 Task: Look for products in the category "Chocolate & Candy" from the brand "Free2b".
Action: Mouse moved to (14, 51)
Screenshot: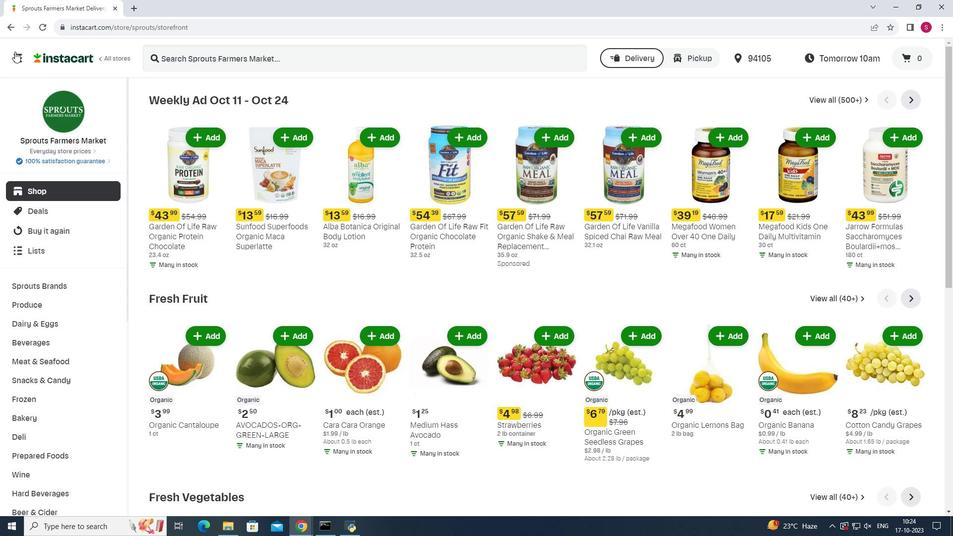 
Action: Mouse pressed left at (14, 51)
Screenshot: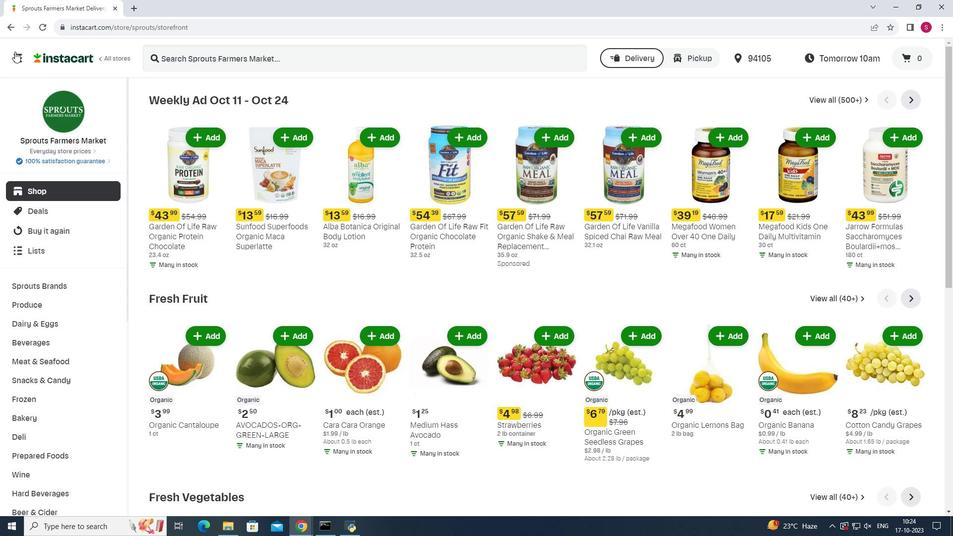 
Action: Mouse moved to (60, 257)
Screenshot: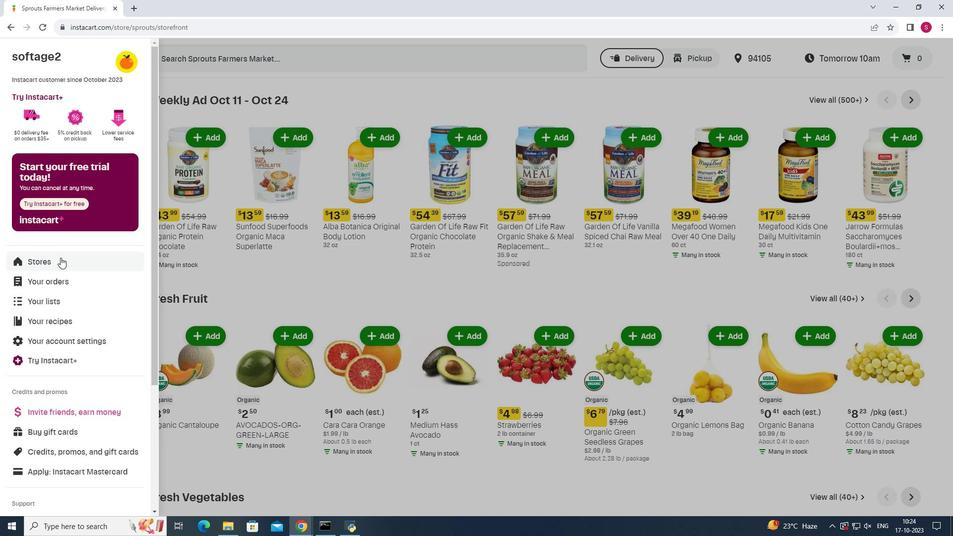 
Action: Mouse pressed left at (60, 257)
Screenshot: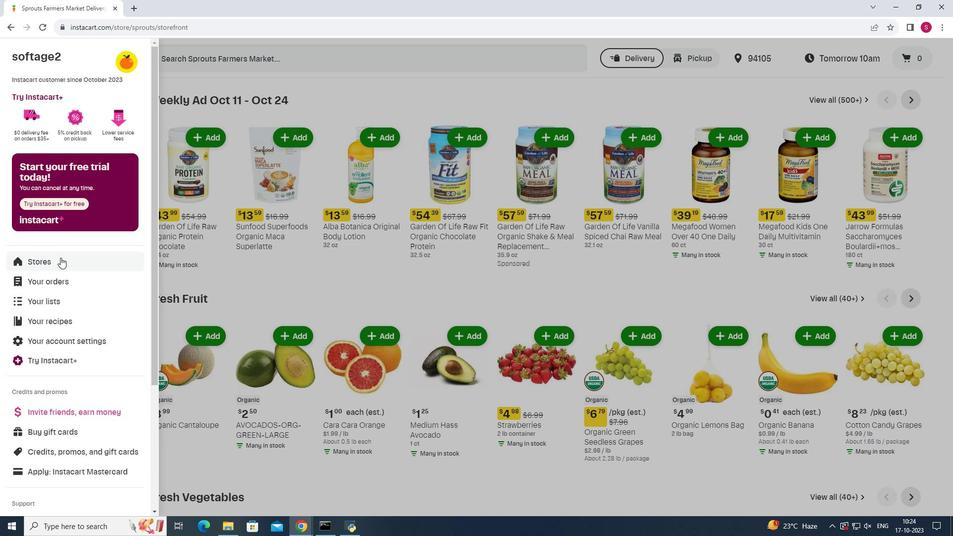 
Action: Mouse moved to (234, 88)
Screenshot: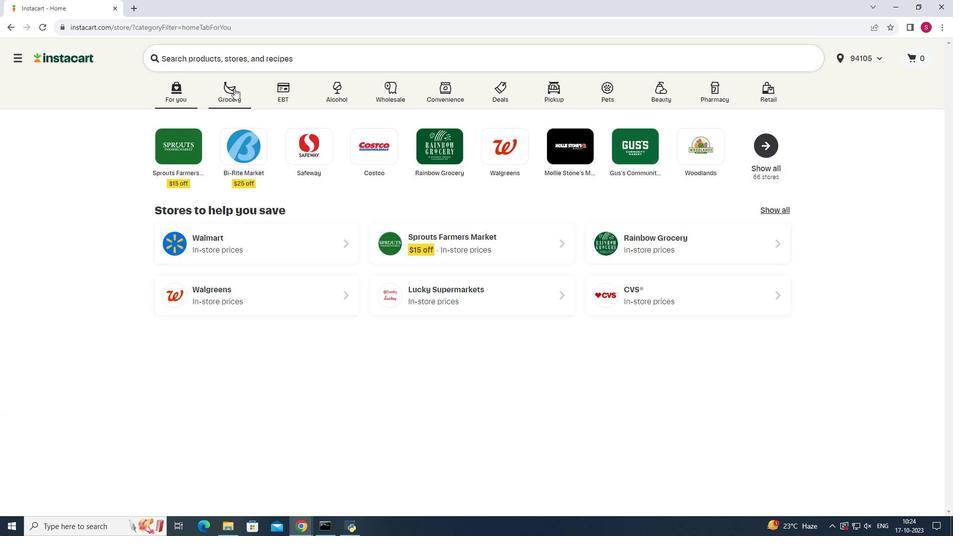 
Action: Mouse pressed left at (234, 88)
Screenshot: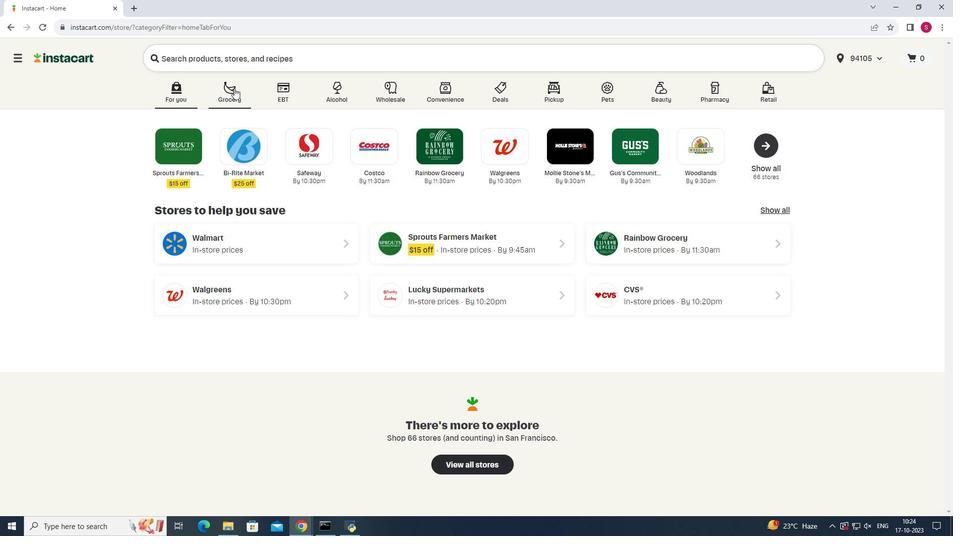 
Action: Mouse moved to (675, 138)
Screenshot: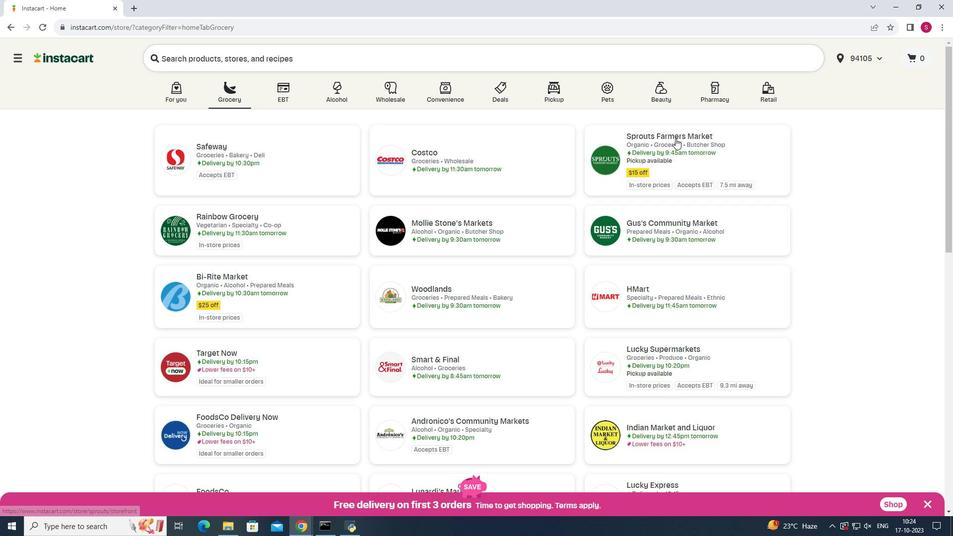 
Action: Mouse pressed left at (675, 138)
Screenshot: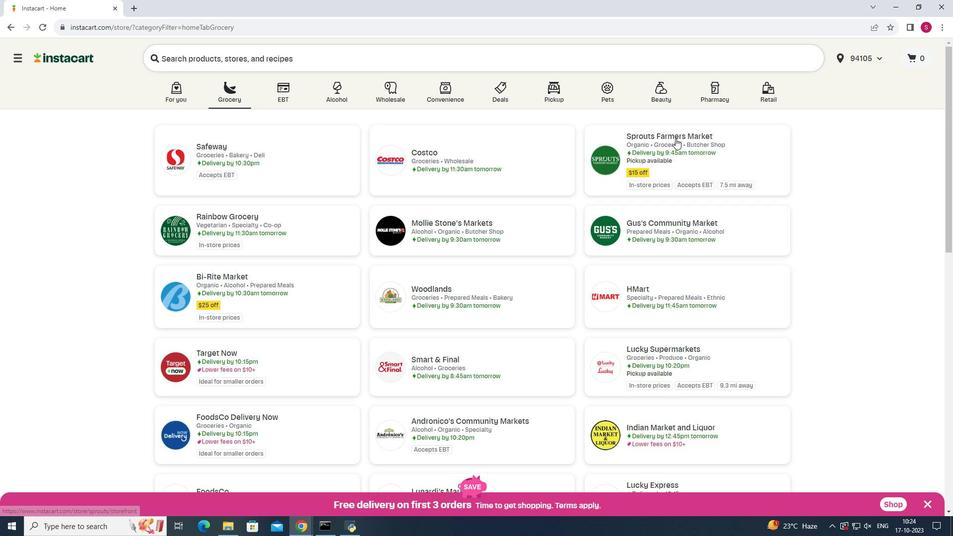 
Action: Mouse moved to (48, 382)
Screenshot: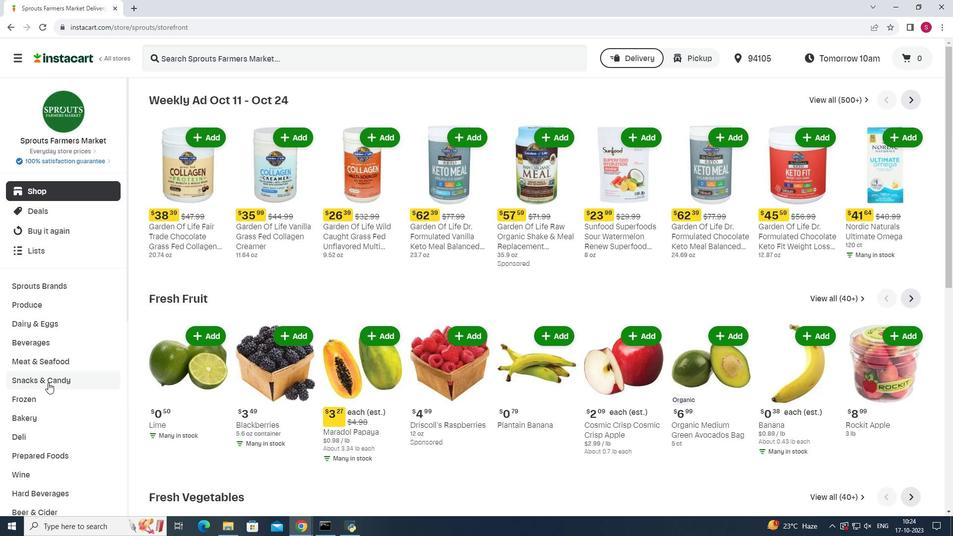 
Action: Mouse pressed left at (48, 382)
Screenshot: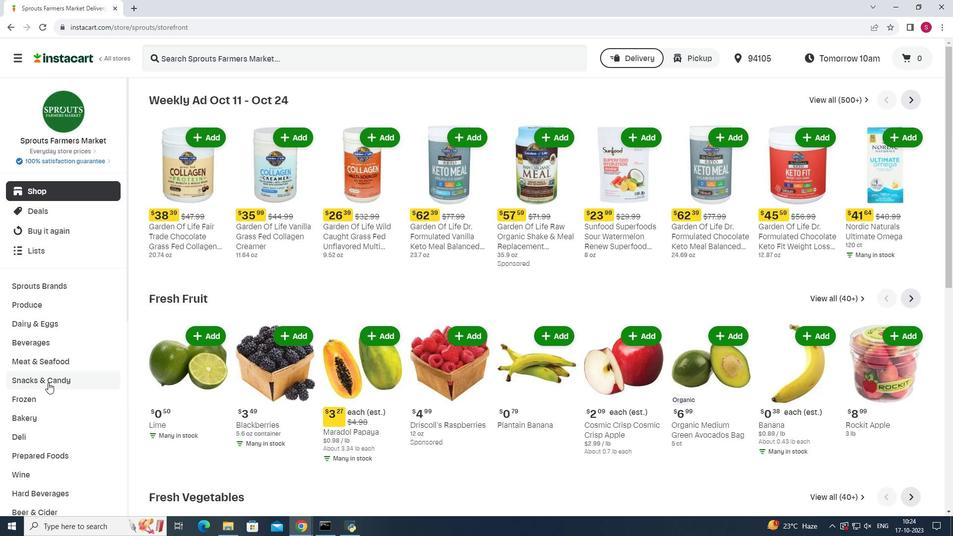
Action: Mouse moved to (289, 120)
Screenshot: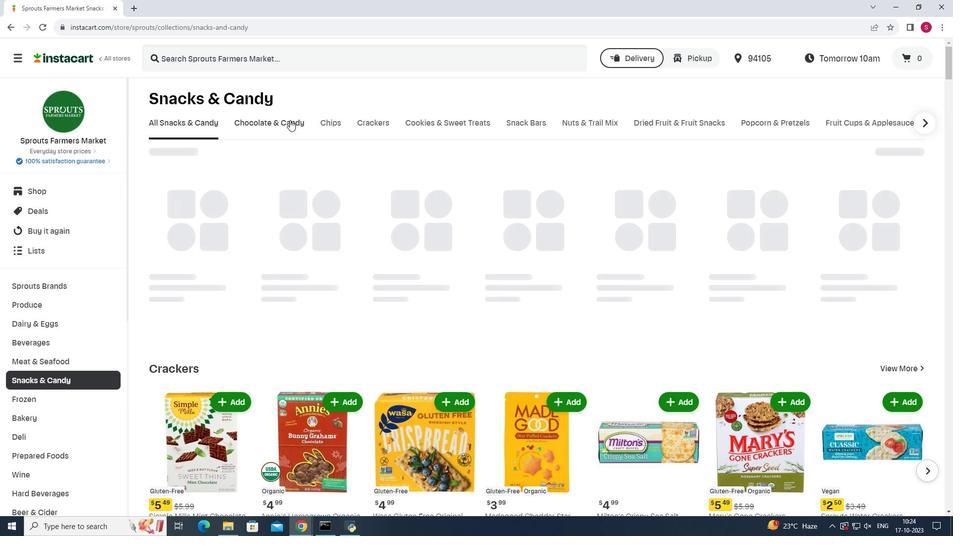 
Action: Mouse pressed left at (289, 120)
Screenshot: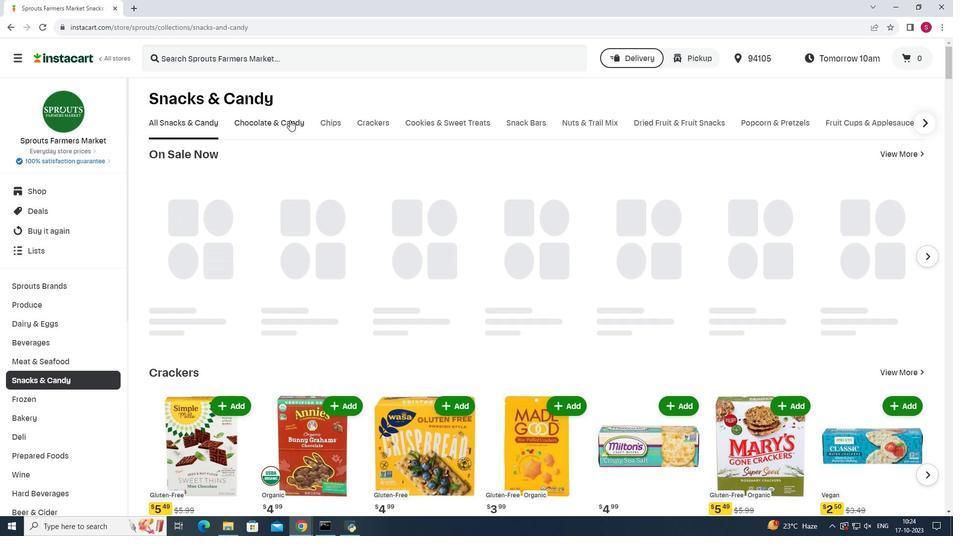 
Action: Mouse moved to (262, 170)
Screenshot: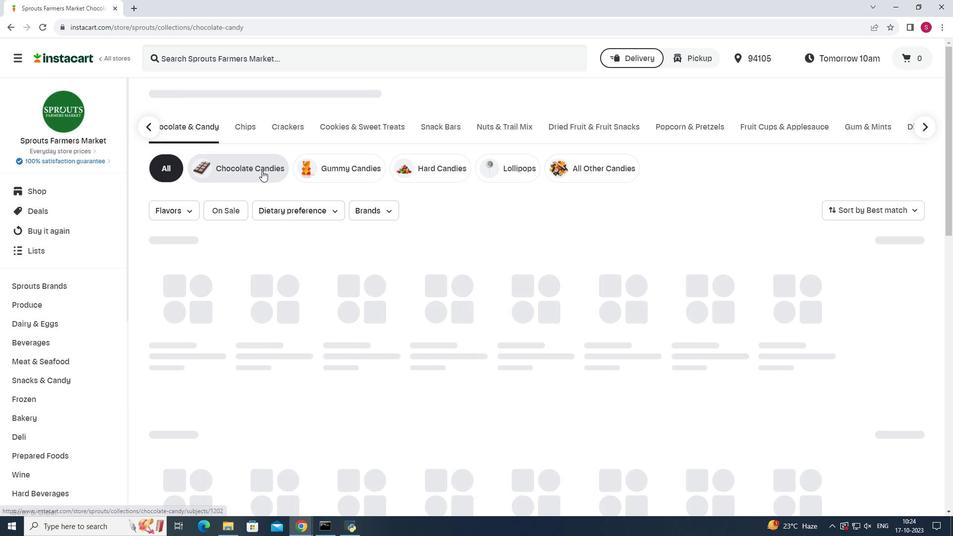 
Action: Mouse pressed left at (262, 170)
Screenshot: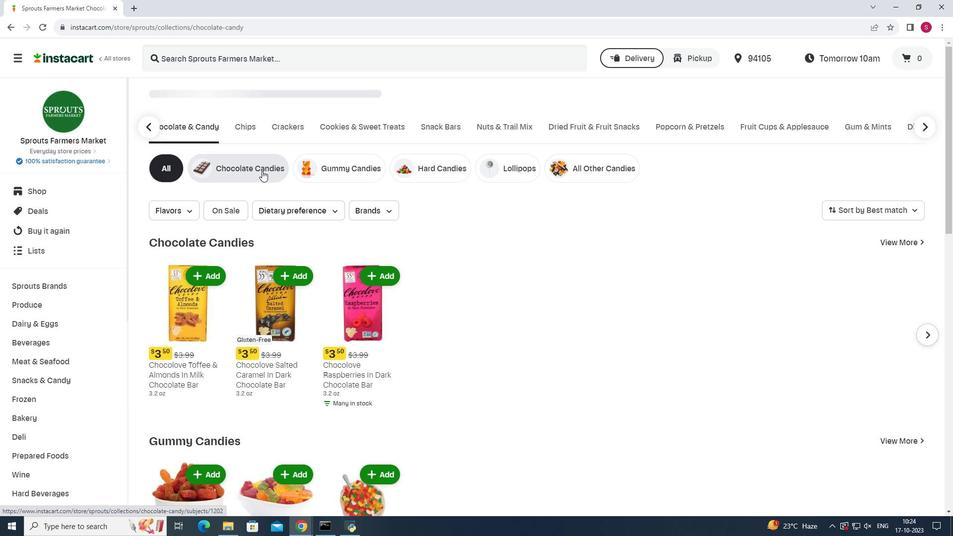 
Action: Mouse moved to (387, 205)
Screenshot: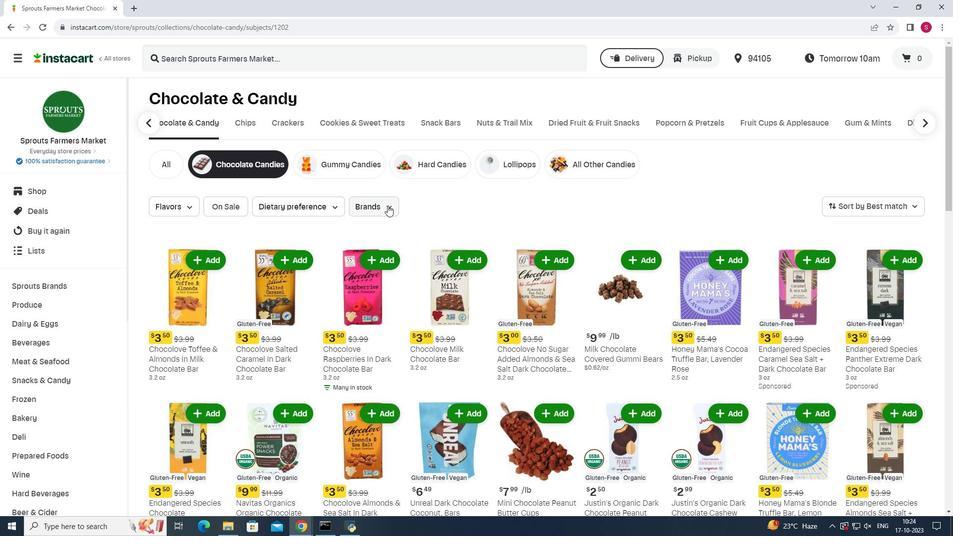 
Action: Mouse pressed left at (387, 205)
Screenshot: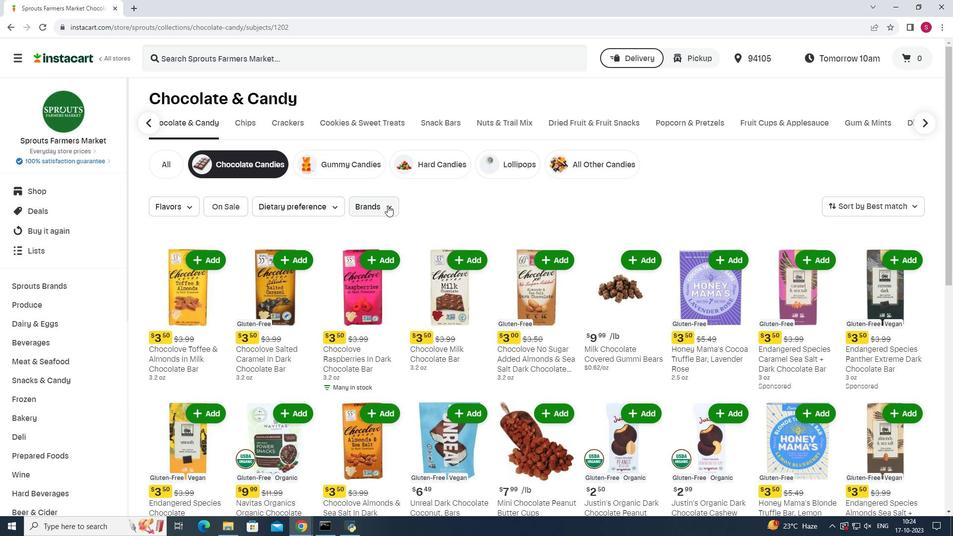 
Action: Mouse moved to (430, 261)
Screenshot: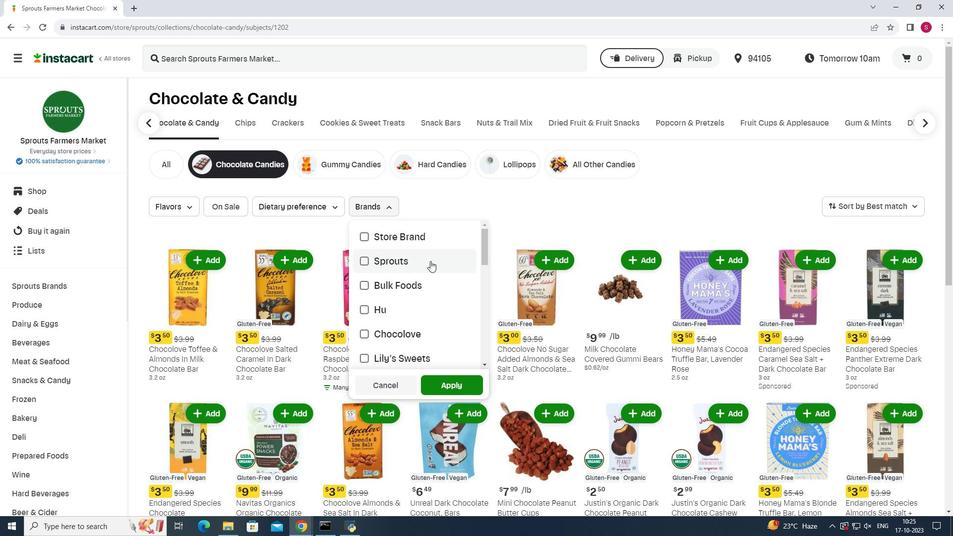 
Action: Mouse scrolled (430, 260) with delta (0, 0)
Screenshot: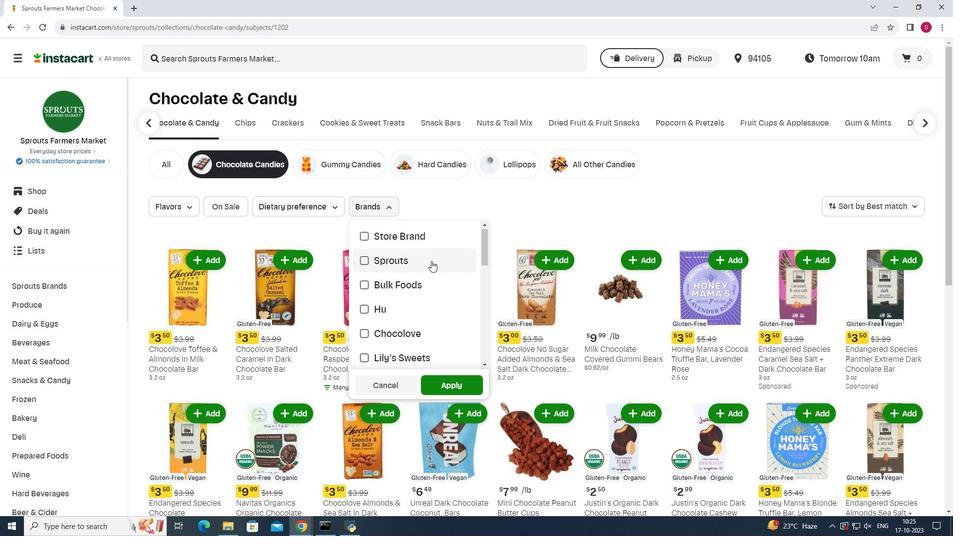
Action: Mouse moved to (431, 261)
Screenshot: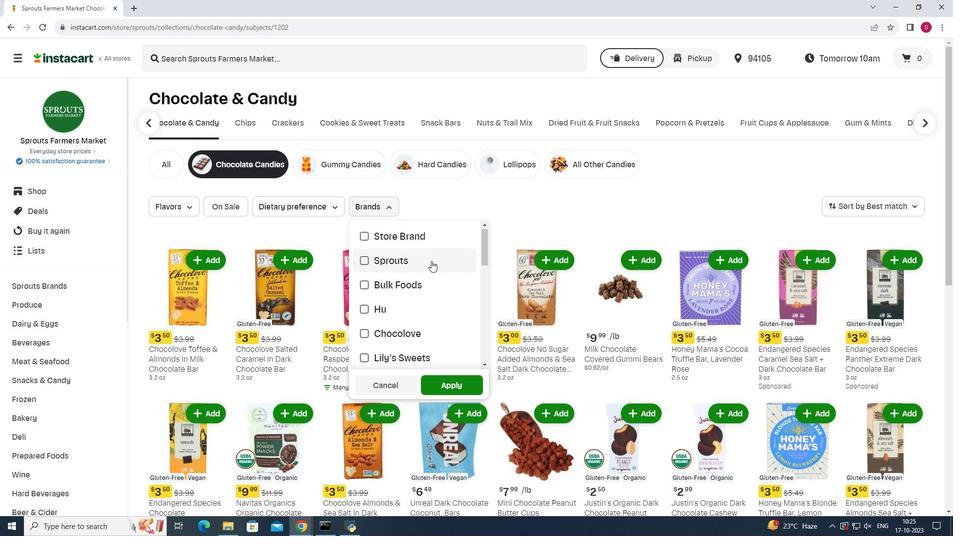 
Action: Mouse scrolled (431, 260) with delta (0, 0)
Screenshot: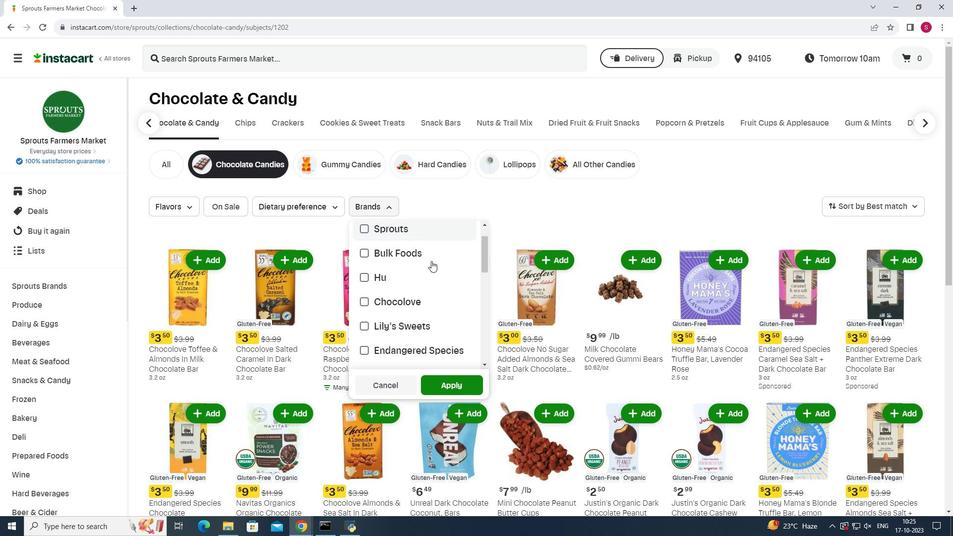 
Action: Mouse scrolled (431, 260) with delta (0, 0)
Screenshot: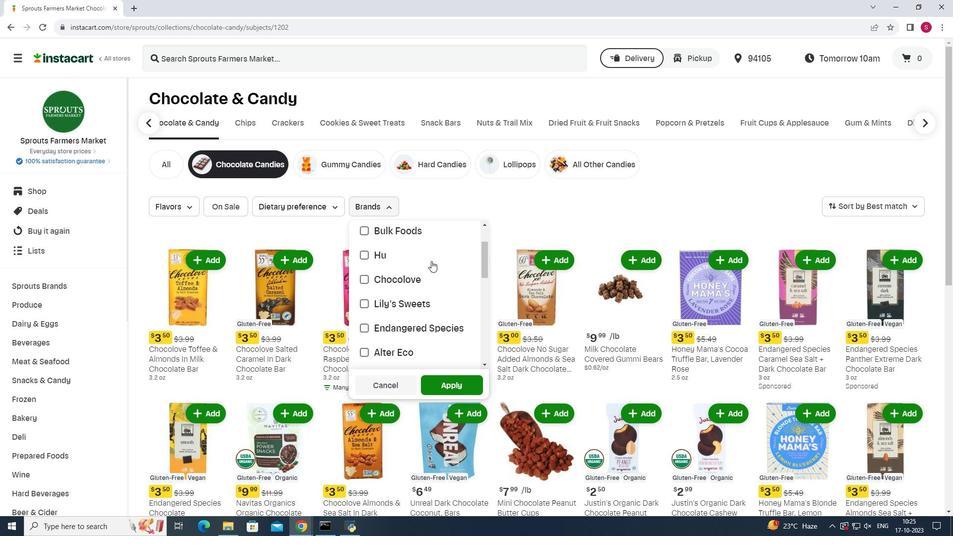 
Action: Mouse moved to (432, 261)
Screenshot: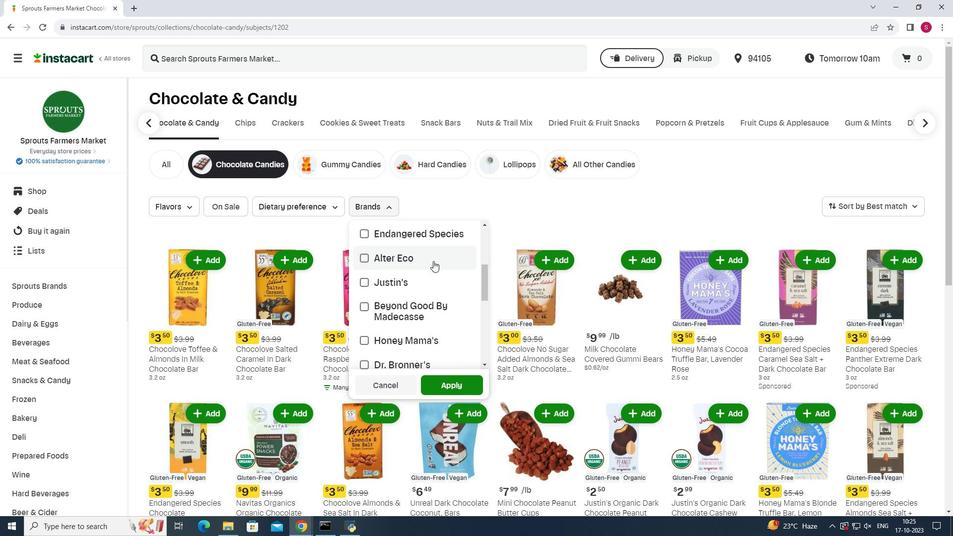 
Action: Mouse scrolled (432, 260) with delta (0, 0)
Screenshot: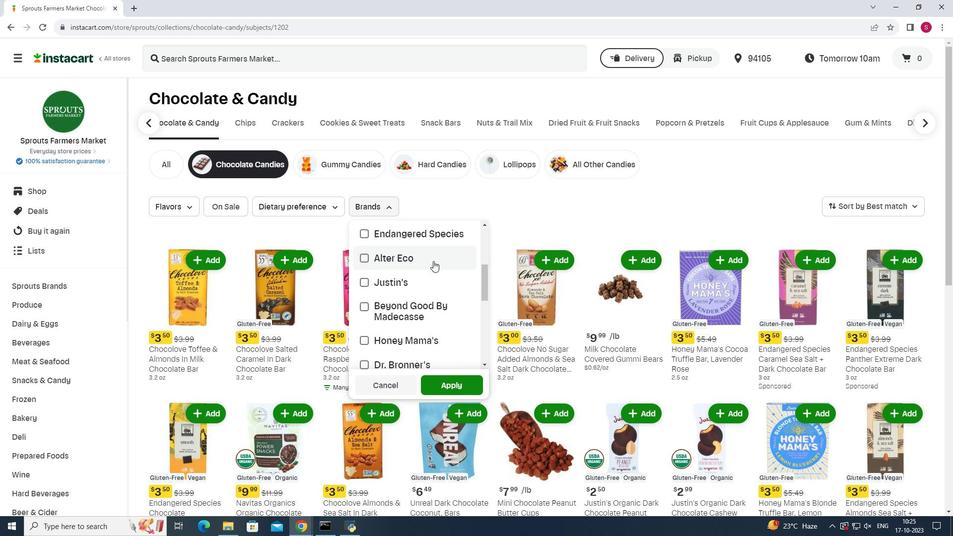 
Action: Mouse moved to (433, 261)
Screenshot: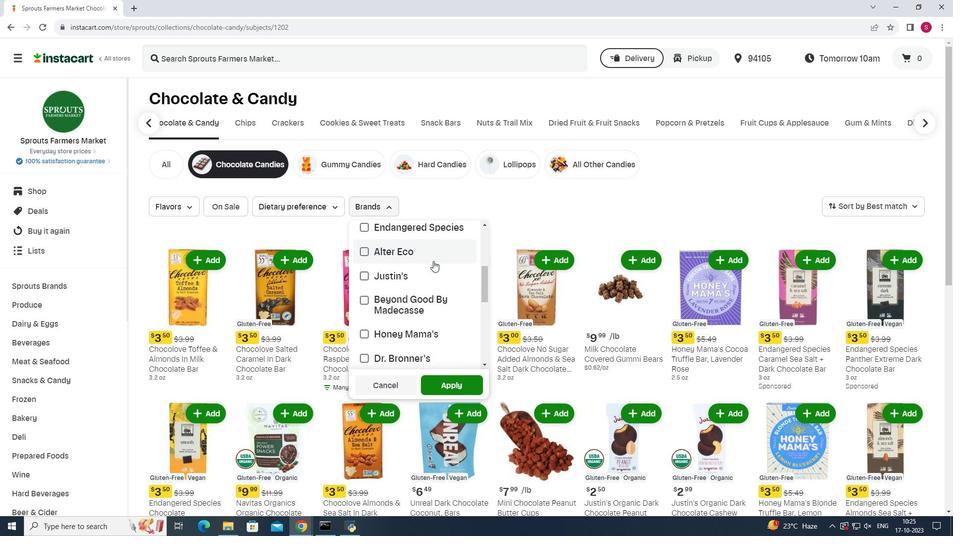 
Action: Mouse scrolled (433, 260) with delta (0, 0)
Screenshot: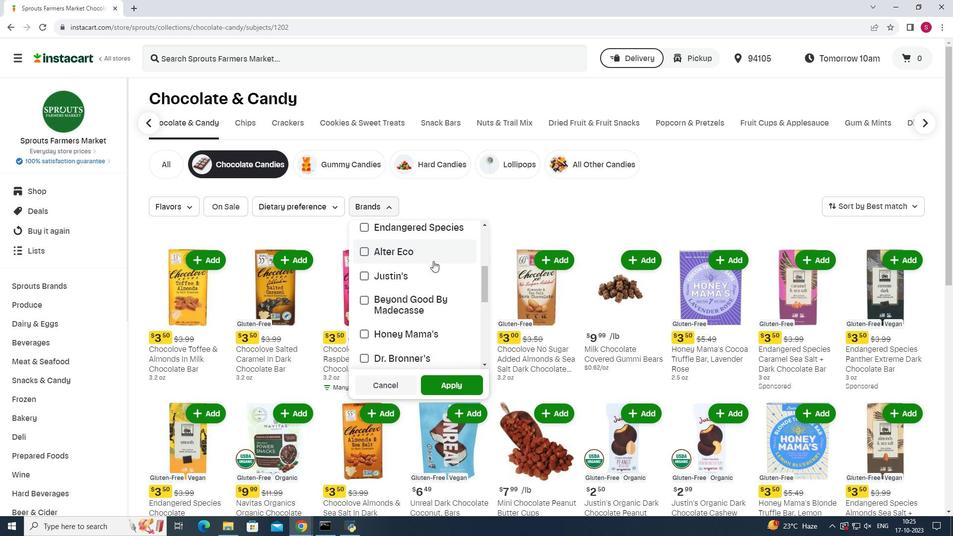 
Action: Mouse scrolled (433, 260) with delta (0, 0)
Screenshot: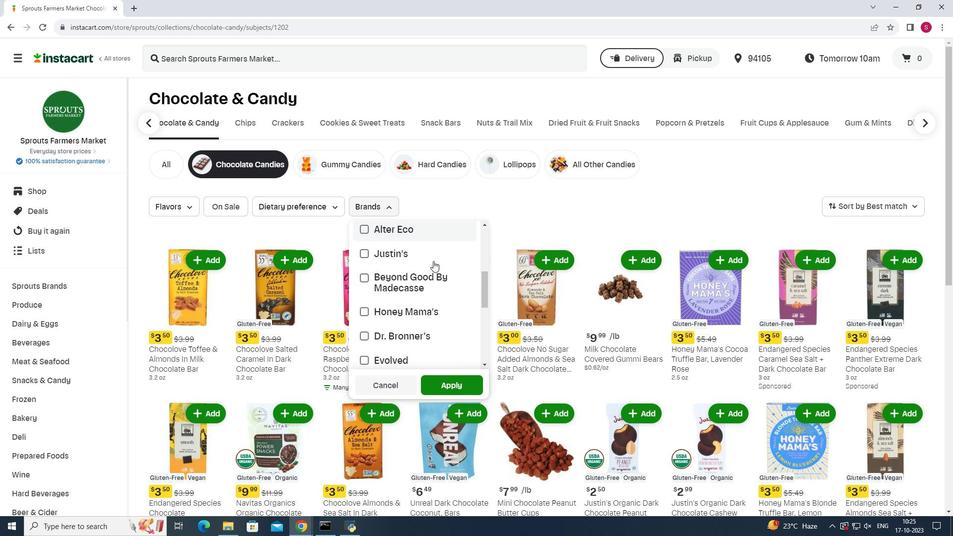 
Action: Mouse scrolled (433, 260) with delta (0, 0)
Screenshot: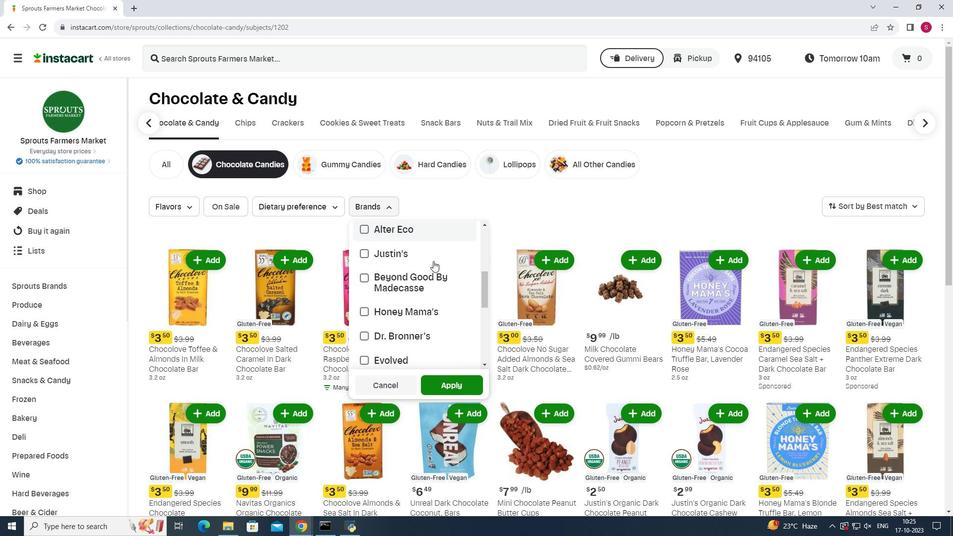 
Action: Mouse moved to (433, 261)
Screenshot: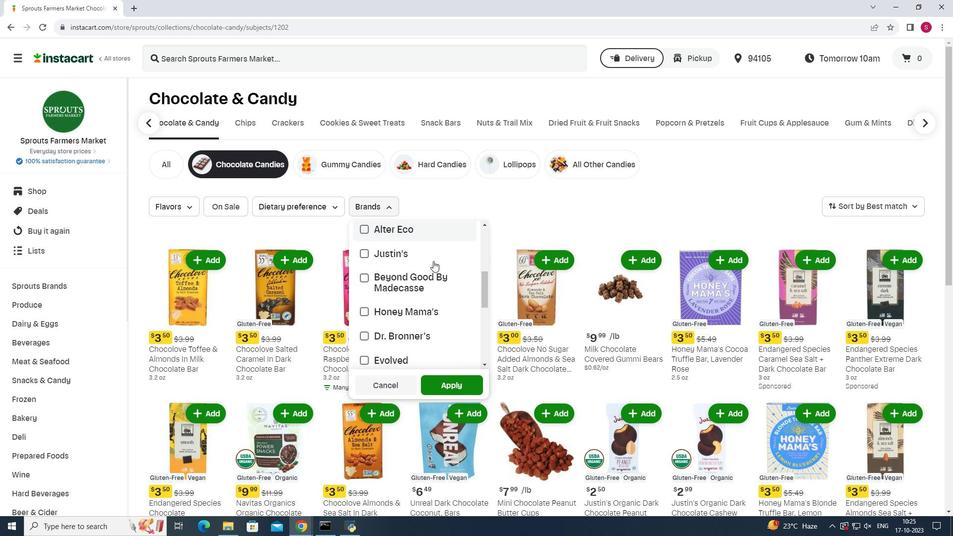 
Action: Mouse scrolled (433, 260) with delta (0, 0)
Screenshot: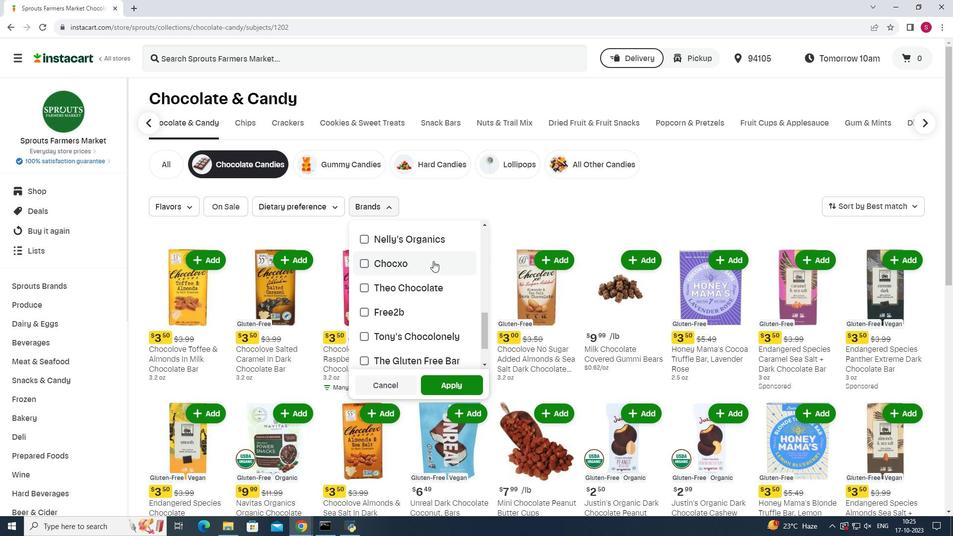 
Action: Mouse moved to (360, 261)
Screenshot: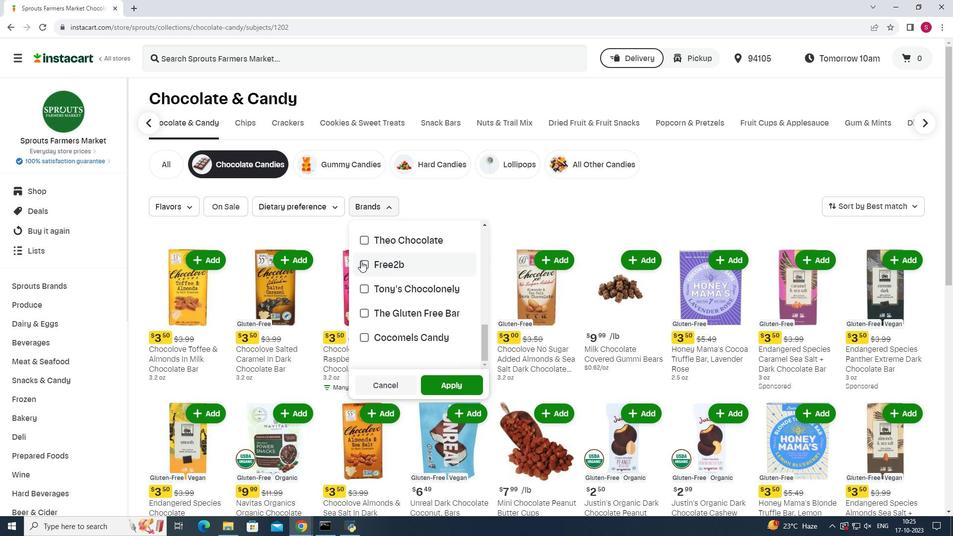 
Action: Mouse pressed left at (360, 261)
Screenshot: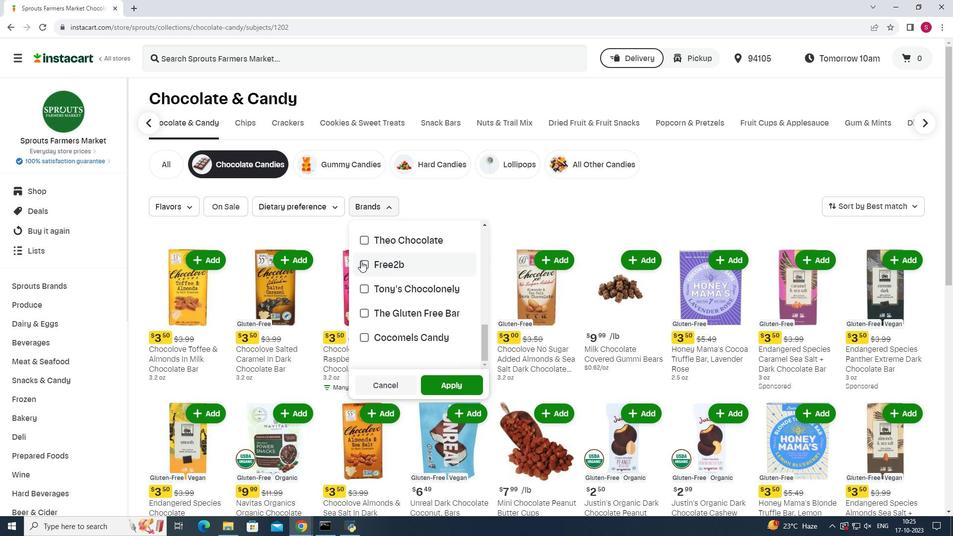 
Action: Mouse moved to (457, 388)
Screenshot: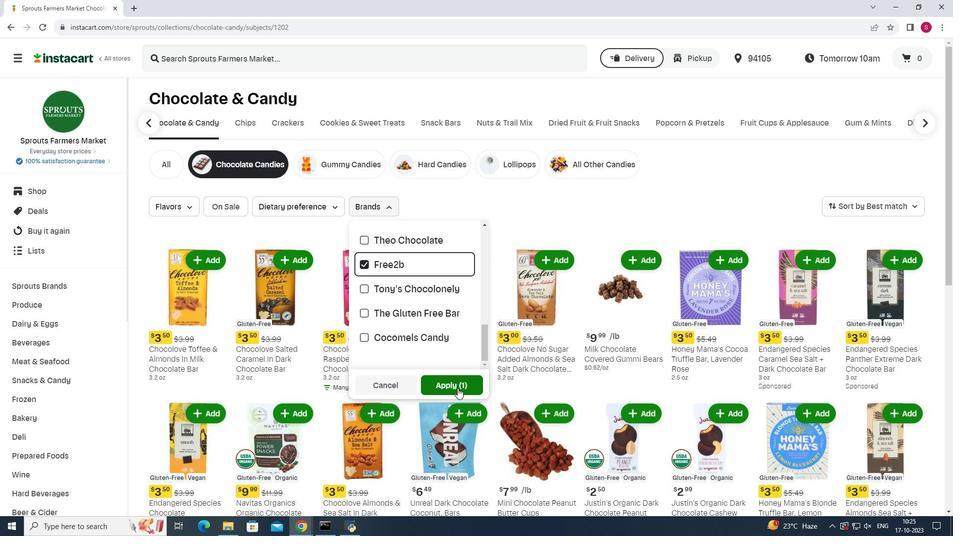 
Action: Mouse pressed left at (457, 388)
Screenshot: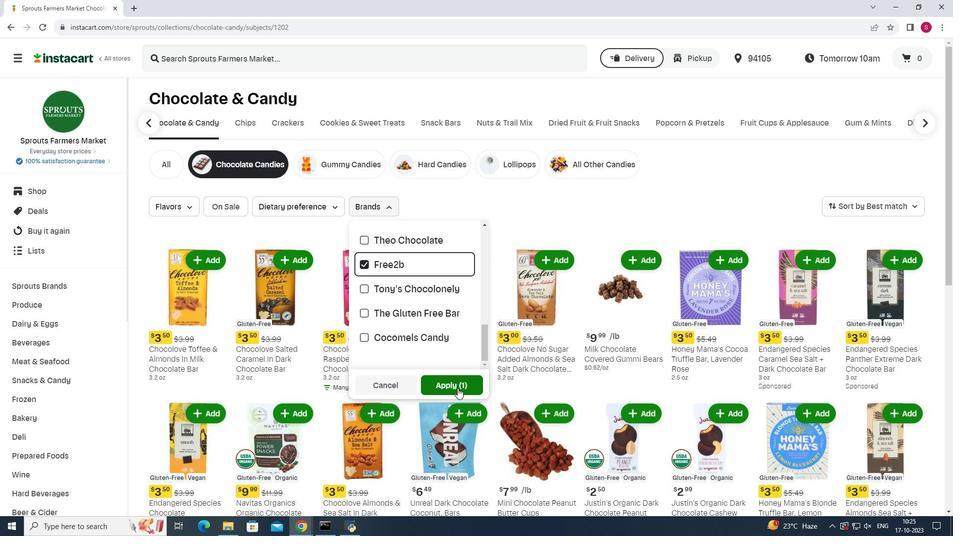 
Action: Mouse moved to (749, 188)
Screenshot: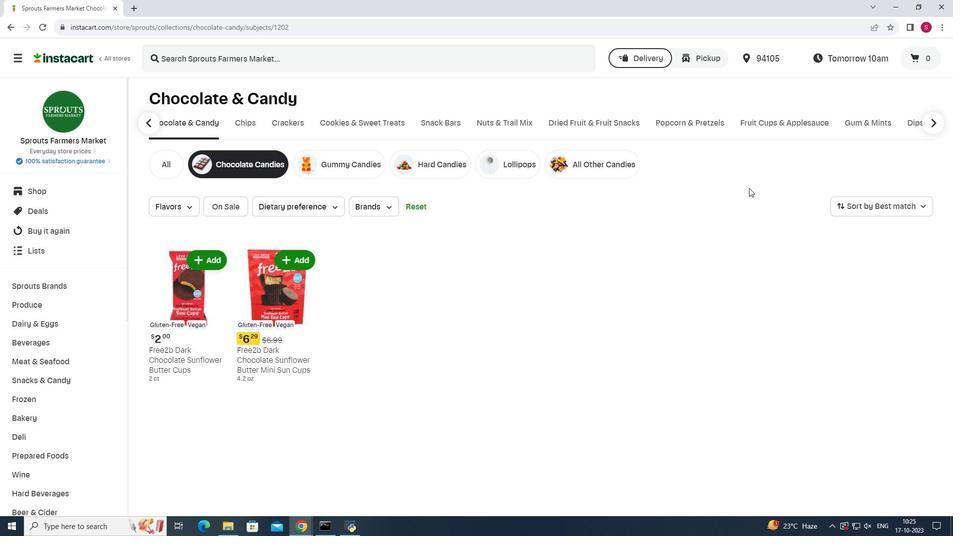 
